 Task: For heading Arial with bold.  font size for heading22,  'Change the font style of data to'Arial Narrow.  and font size to 14,  Change the alignment of both headline & data to Align middle.  In the sheet  analysisSalesByStore_2022
Action: Mouse moved to (89, 131)
Screenshot: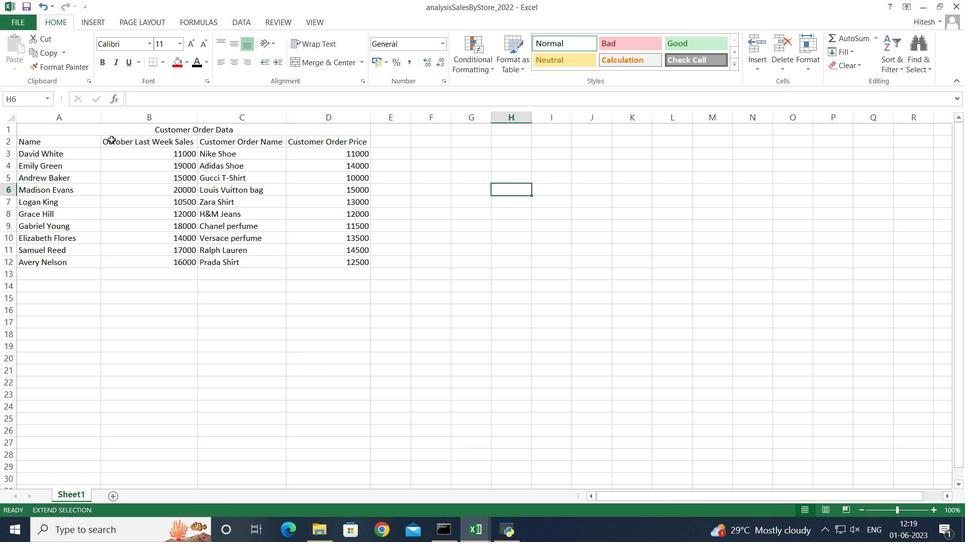 
Action: Mouse pressed left at (89, 131)
Screenshot: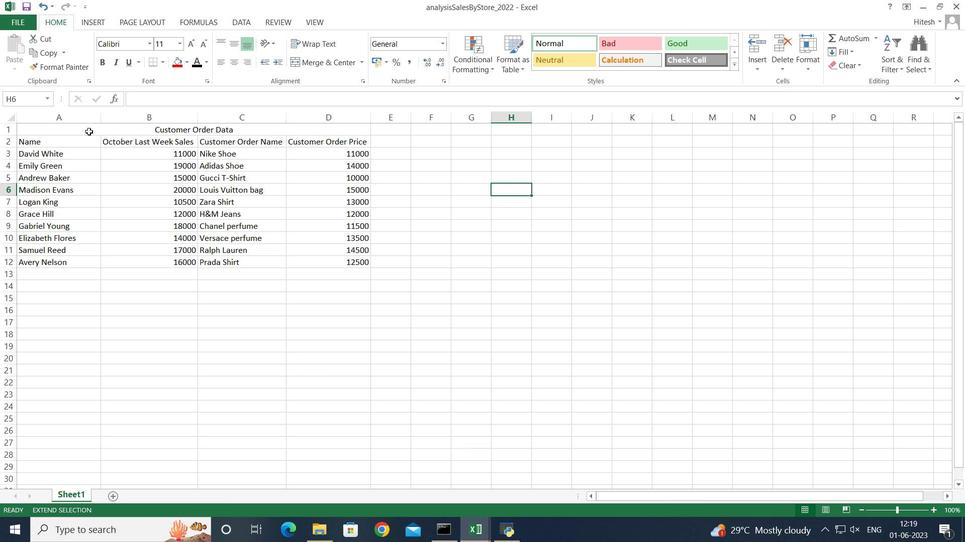 
Action: Mouse moved to (128, 268)
Screenshot: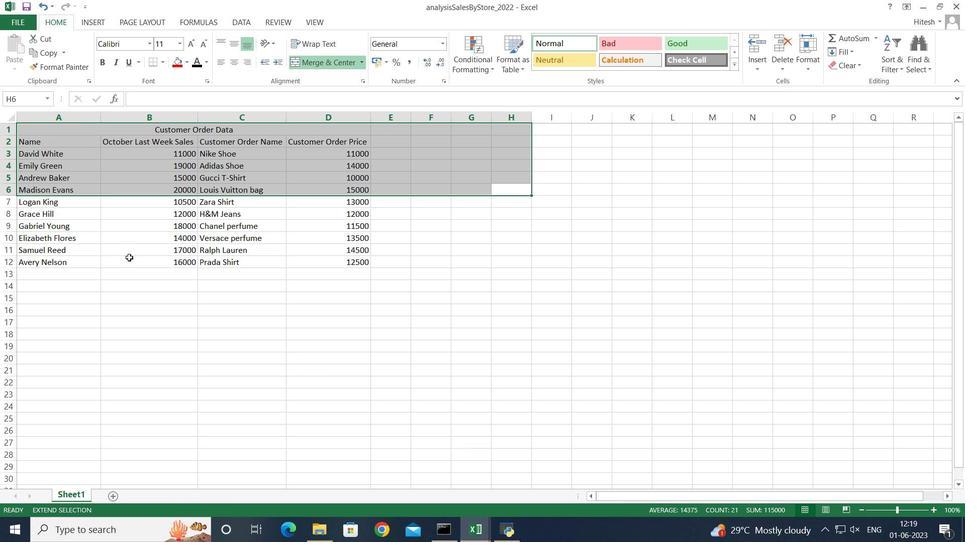 
Action: Mouse pressed left at (128, 268)
Screenshot: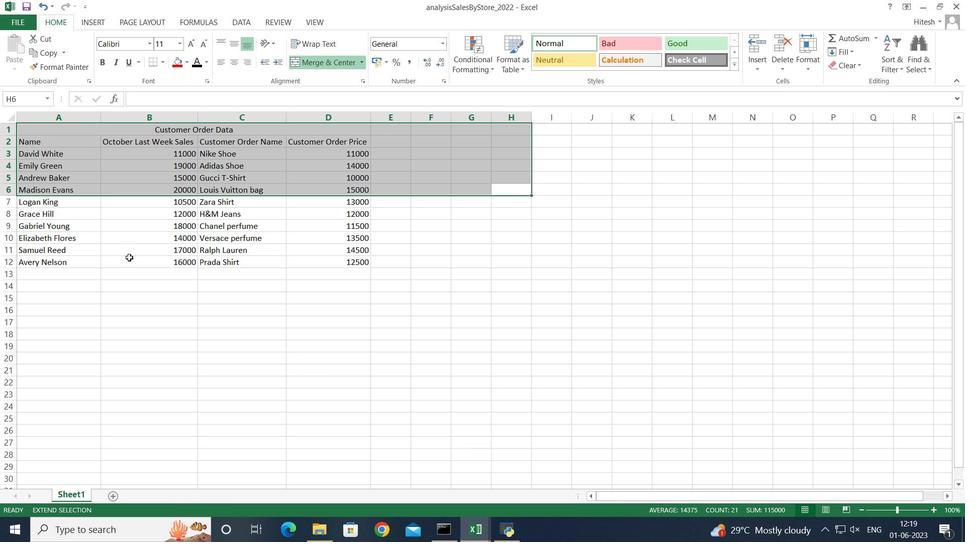 
Action: Mouse moved to (446, 356)
Screenshot: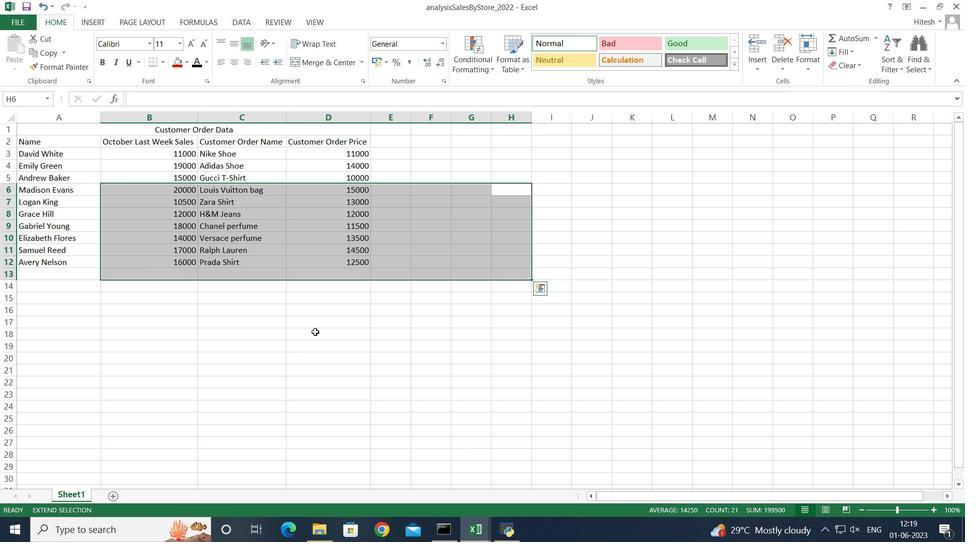 
Action: Mouse pressed left at (446, 356)
Screenshot: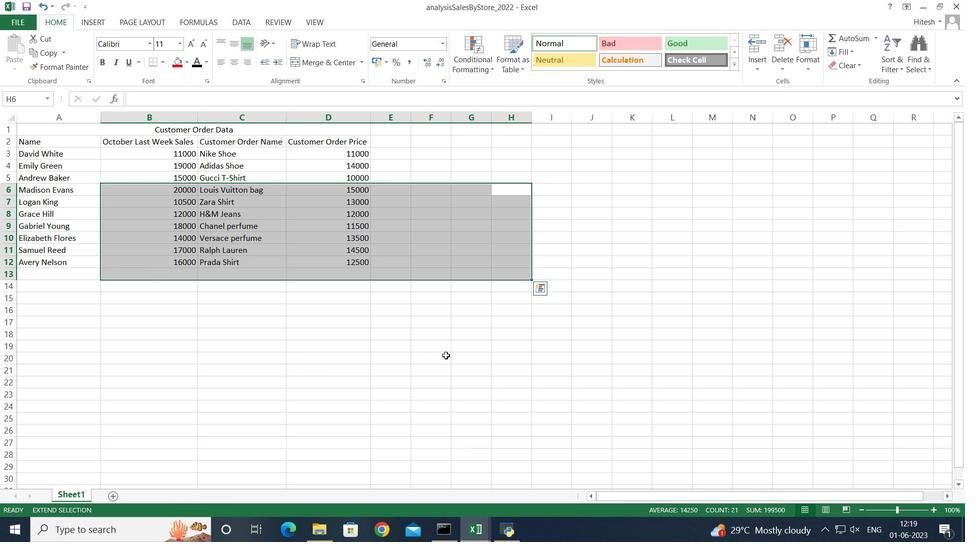
Action: Mouse moved to (503, 190)
Screenshot: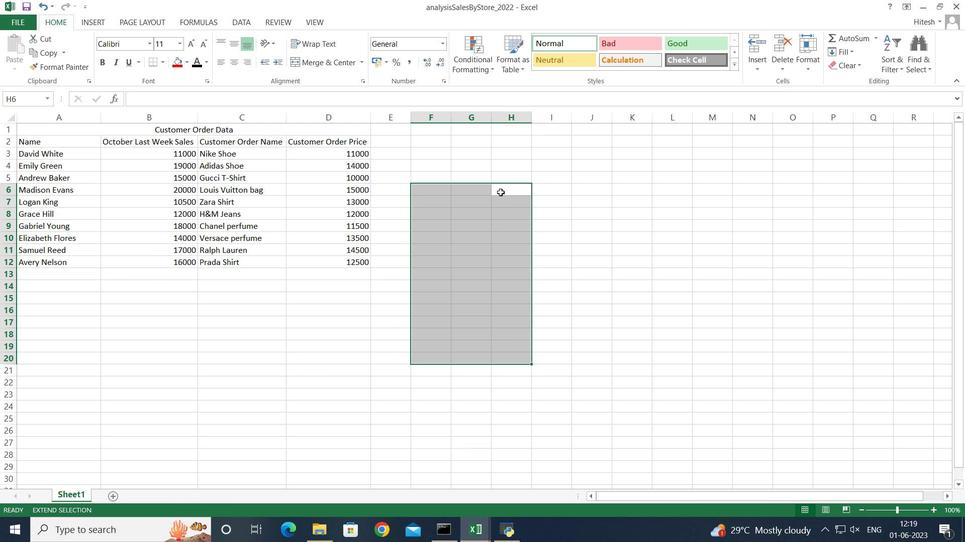 
Action: Mouse pressed left at (503, 190)
Screenshot: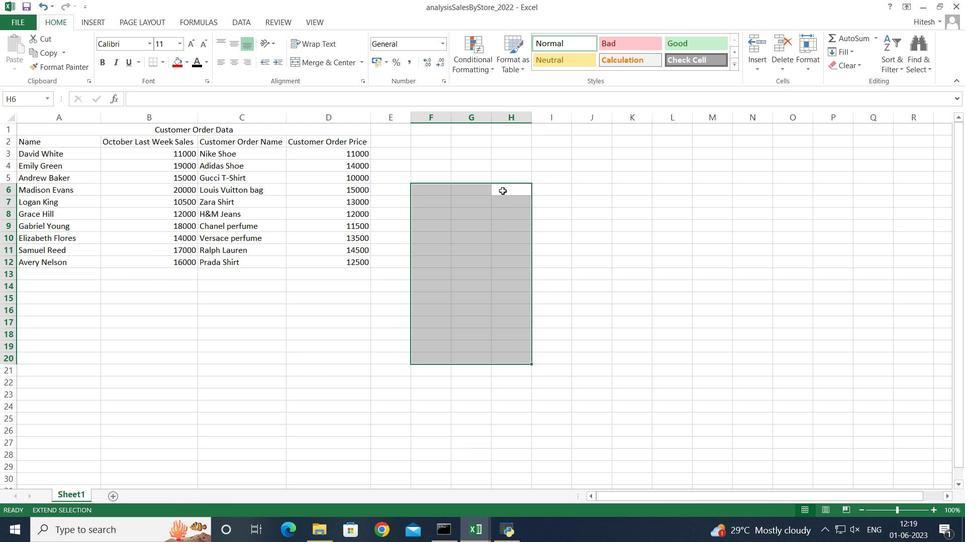 
Action: Key pressed g<Key.backspace>
Screenshot: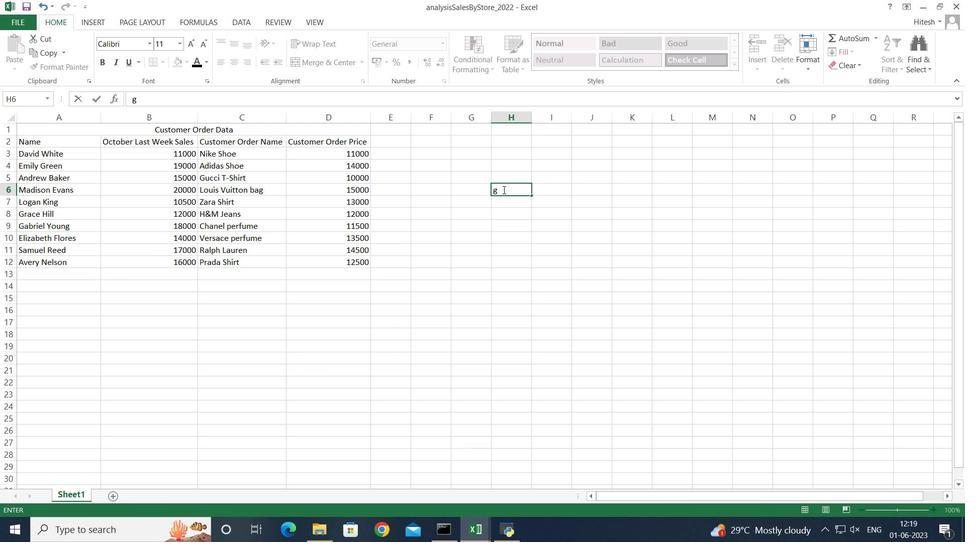 
Action: Mouse moved to (58, 130)
Screenshot: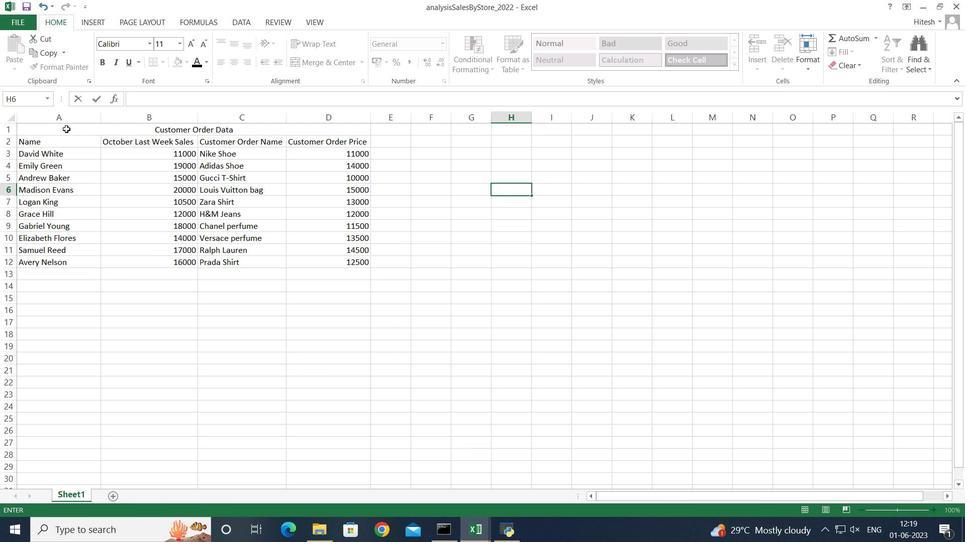
Action: Mouse pressed left at (58, 130)
Screenshot: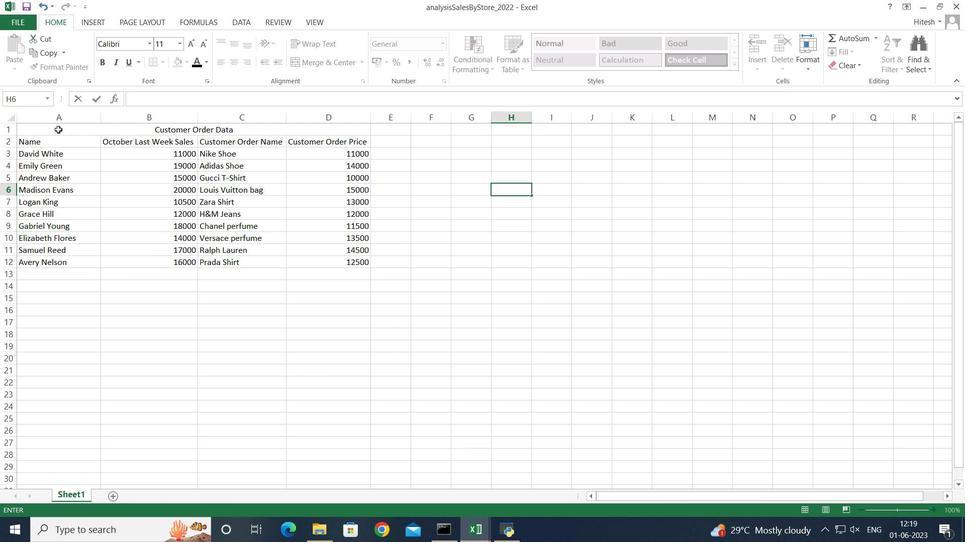 
Action: Mouse moved to (150, 44)
Screenshot: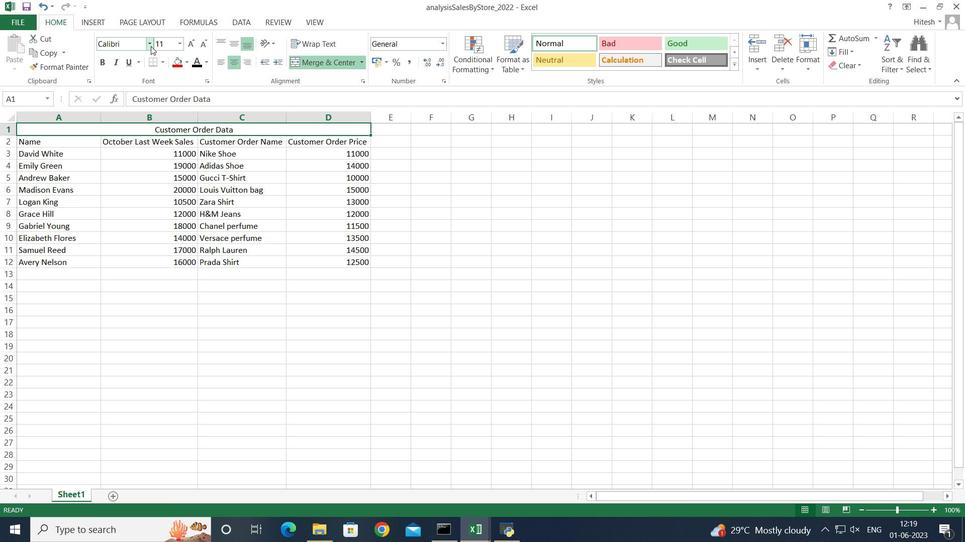 
Action: Mouse pressed left at (150, 44)
Screenshot: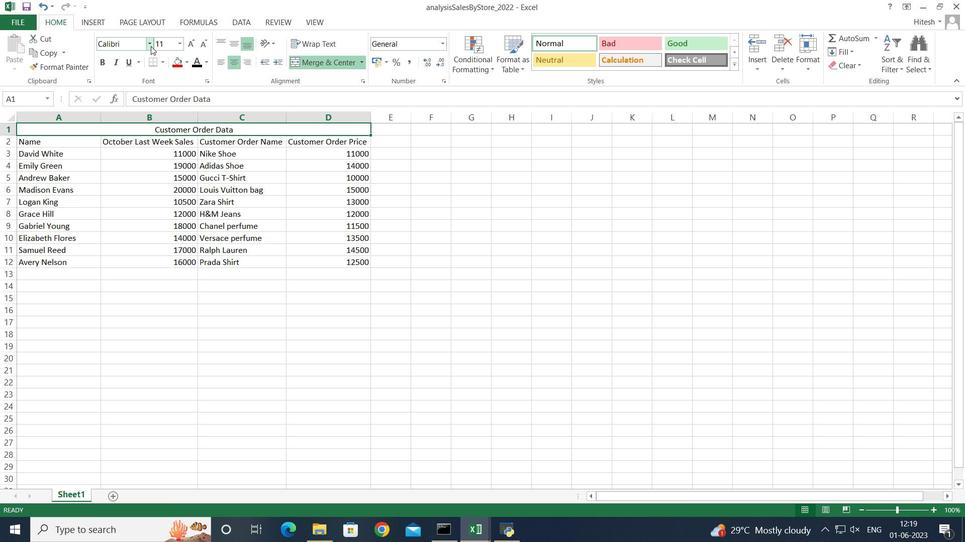 
Action: Mouse moved to (140, 146)
Screenshot: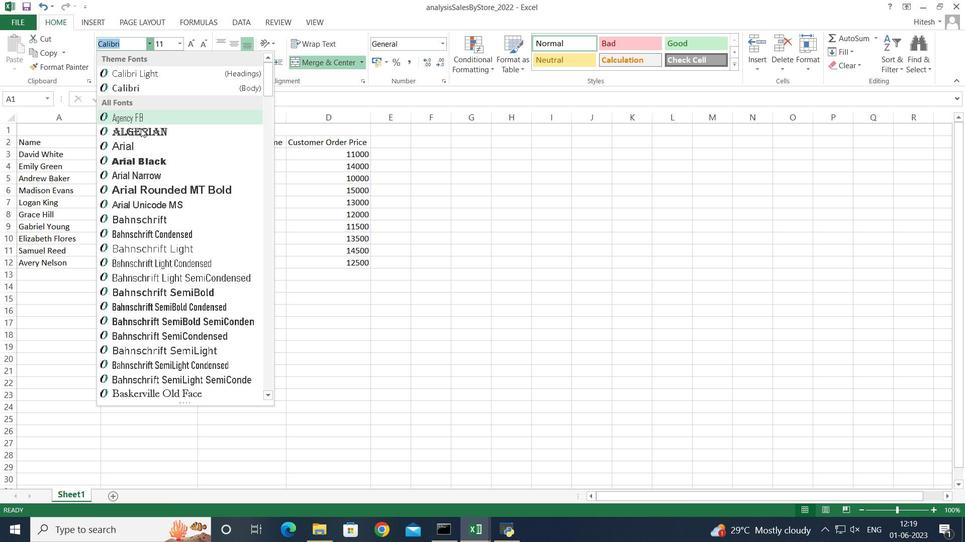 
Action: Mouse pressed left at (140, 146)
Screenshot: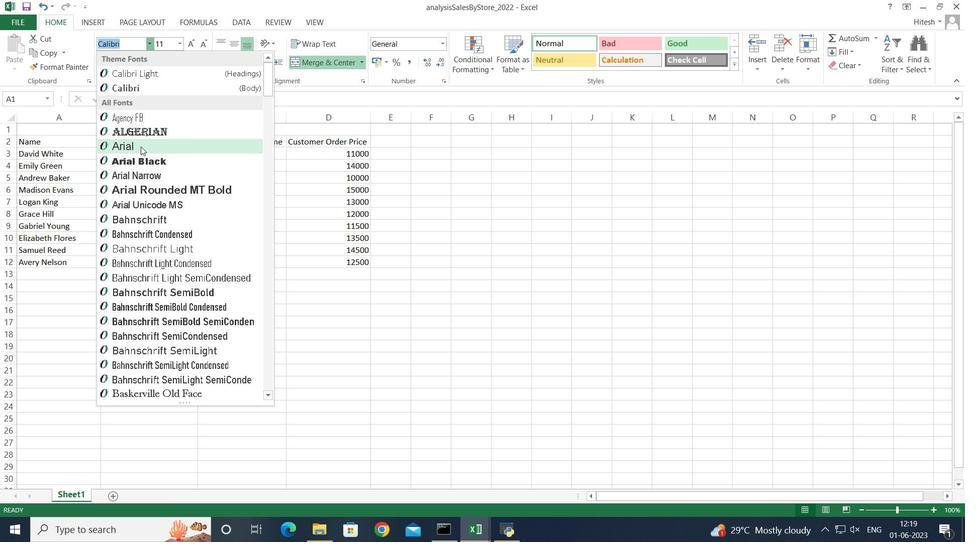
Action: Mouse moved to (105, 62)
Screenshot: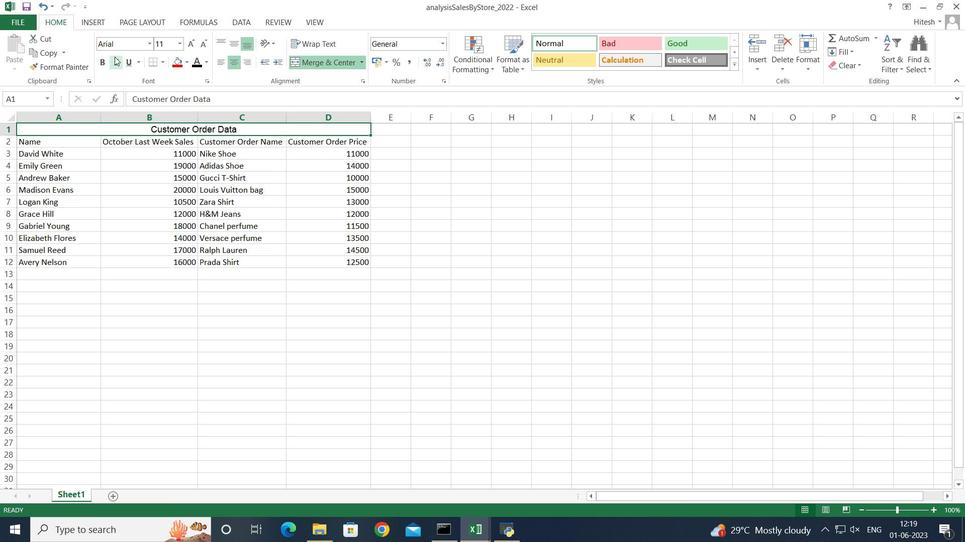 
Action: Mouse pressed left at (105, 62)
Screenshot: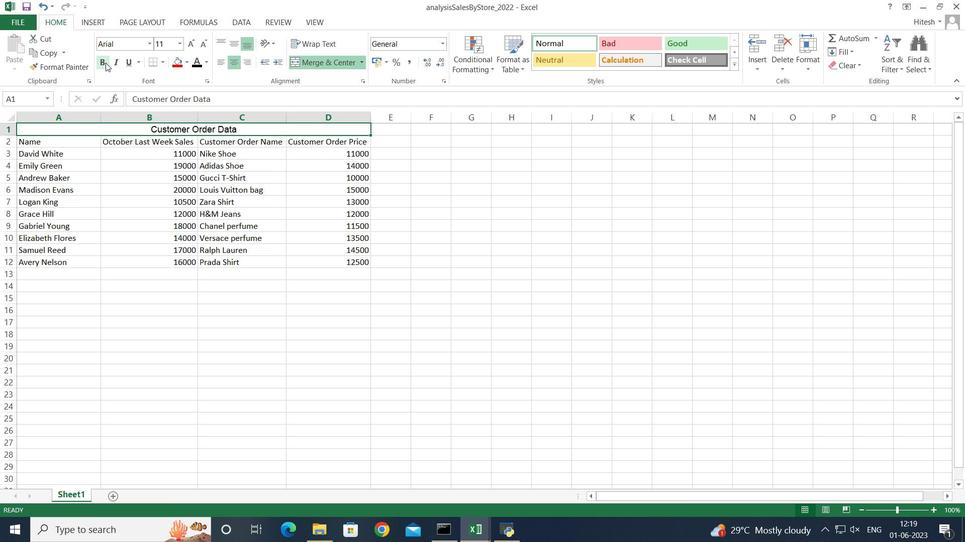 
Action: Mouse moved to (178, 41)
Screenshot: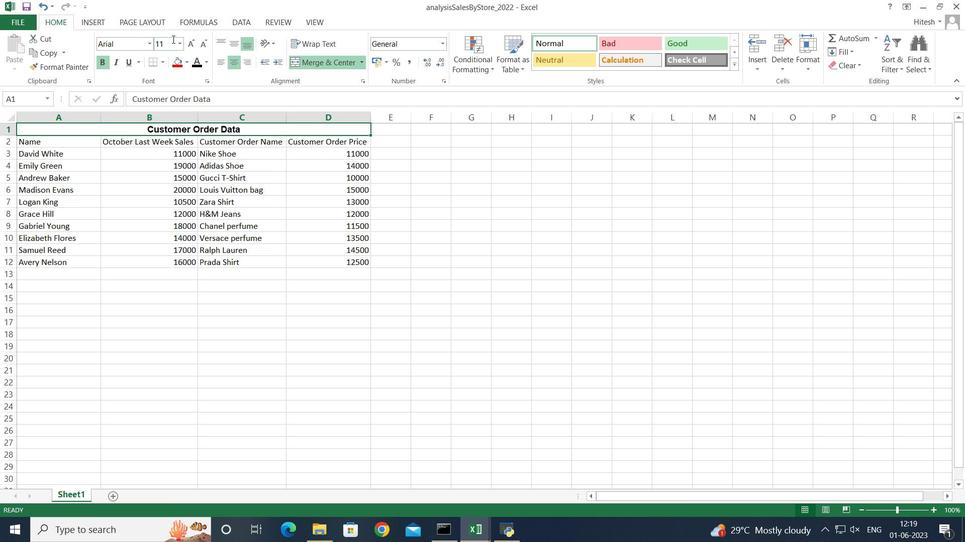 
Action: Mouse pressed left at (178, 41)
Screenshot: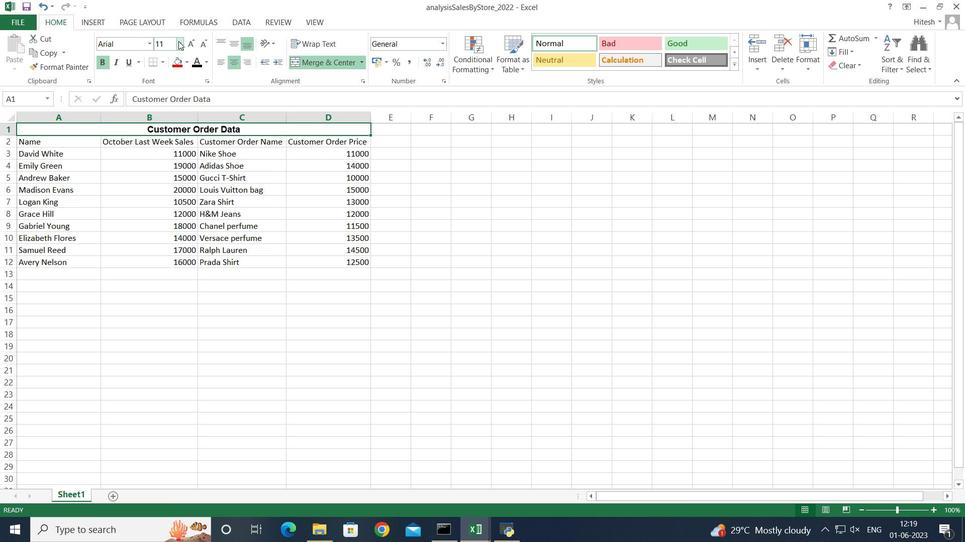 
Action: Mouse moved to (164, 163)
Screenshot: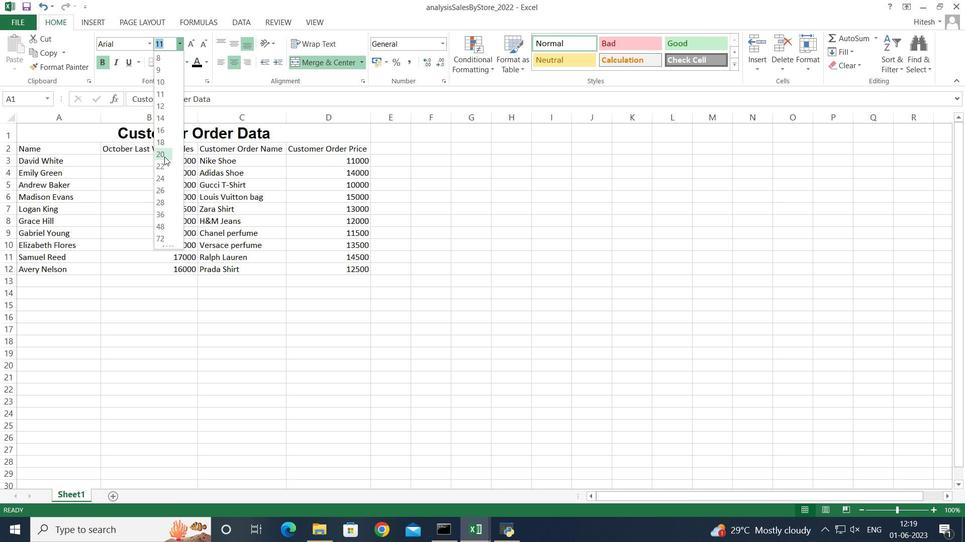 
Action: Mouse pressed left at (164, 163)
Screenshot: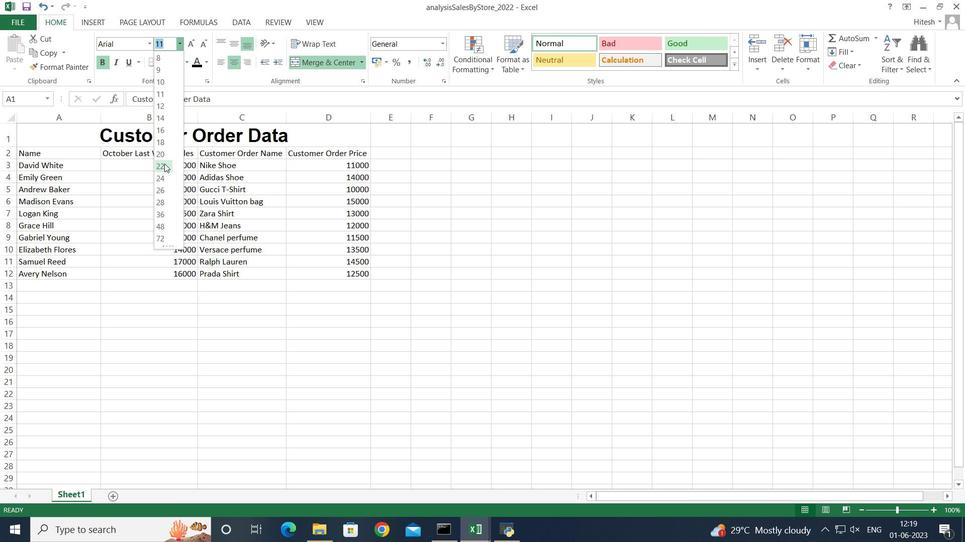 
Action: Mouse moved to (74, 324)
Screenshot: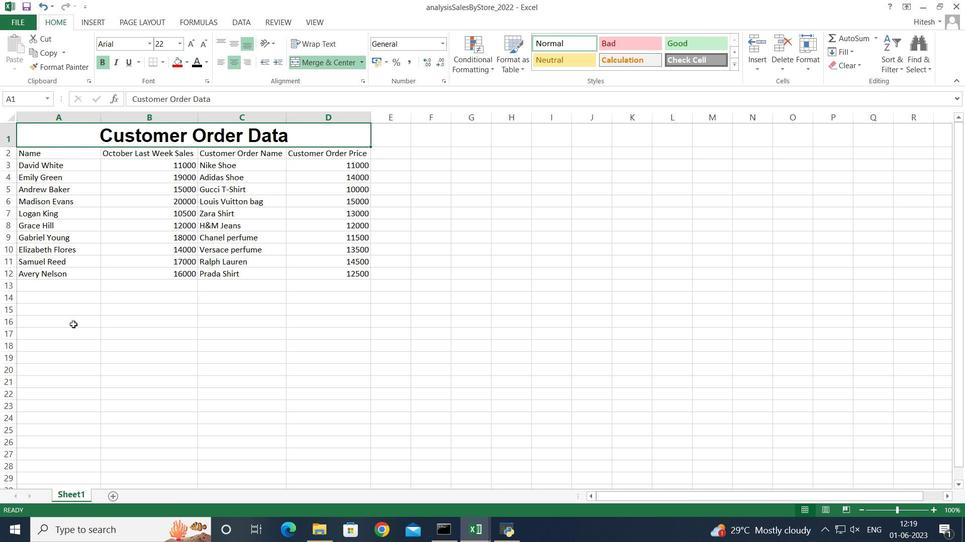 
Action: Mouse pressed left at (74, 324)
Screenshot: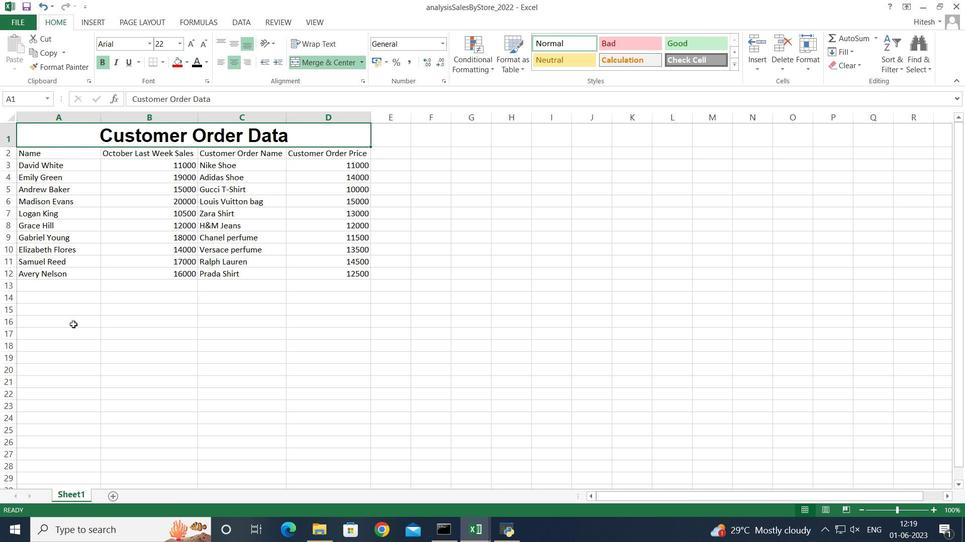 
Action: Mouse moved to (48, 150)
Screenshot: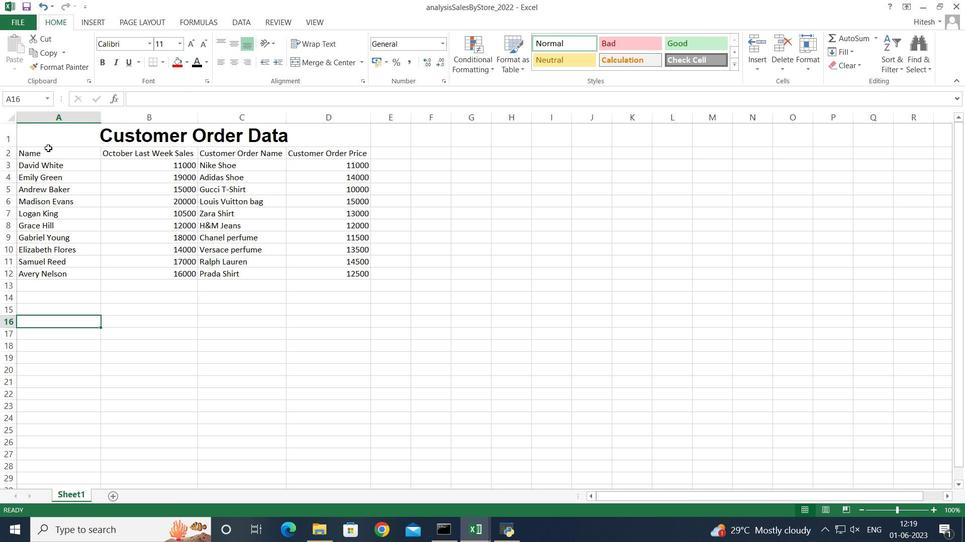 
Action: Mouse pressed left at (48, 150)
Screenshot: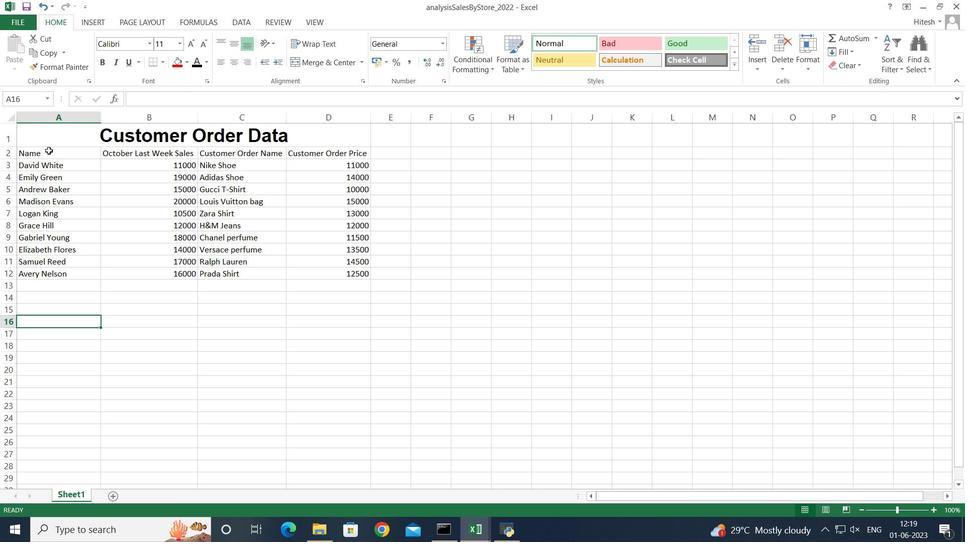 
Action: Key pressed <Key.shift><Key.right><Key.right><Key.right><Key.down><Key.down><Key.down><Key.down><Key.down><Key.down><Key.down><Key.down><Key.down><Key.down>
Screenshot: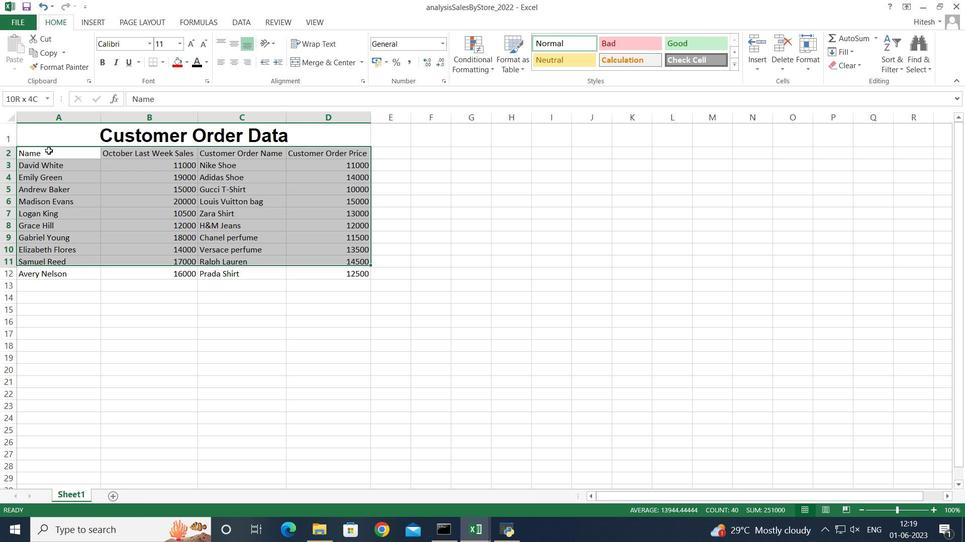 
Action: Mouse moved to (146, 45)
Screenshot: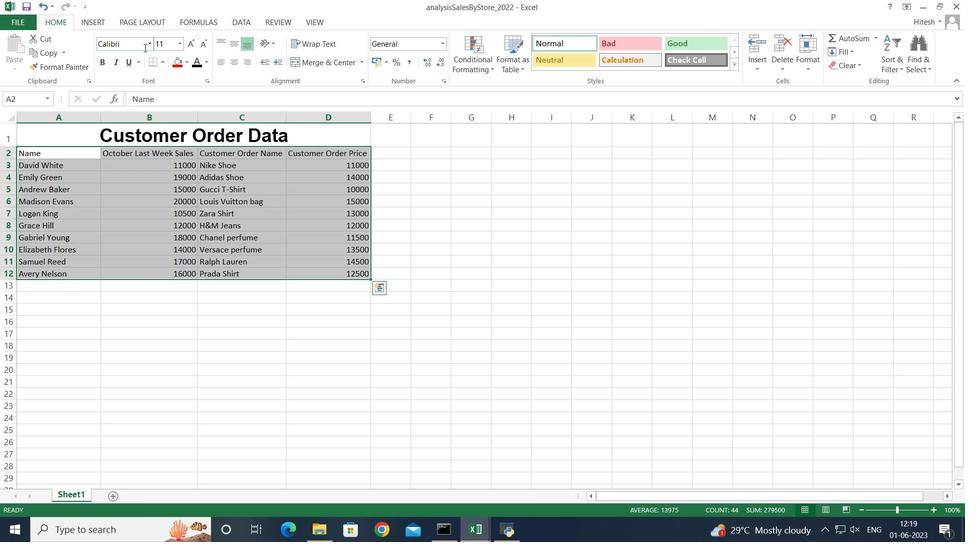 
Action: Mouse pressed left at (146, 45)
Screenshot: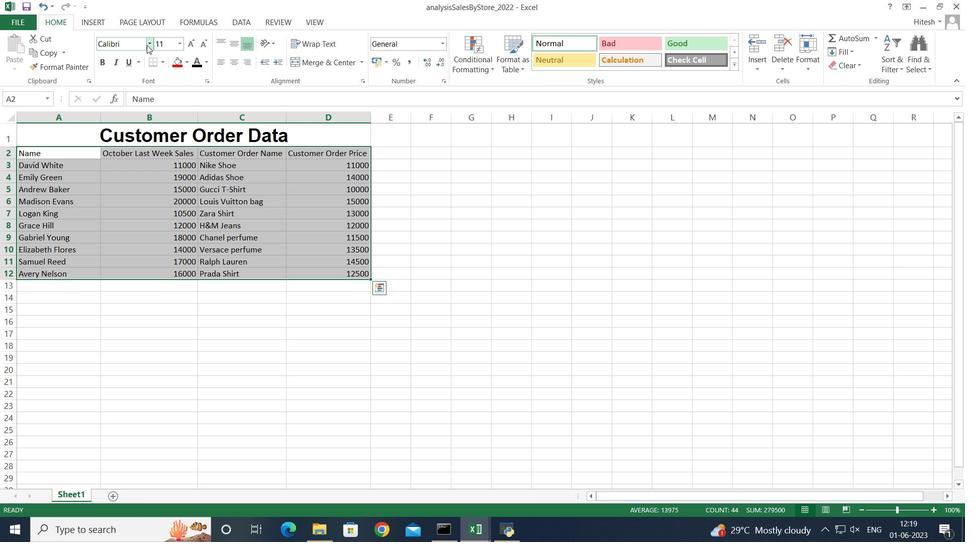 
Action: Key pressed arial<Key.space>narrow
Screenshot: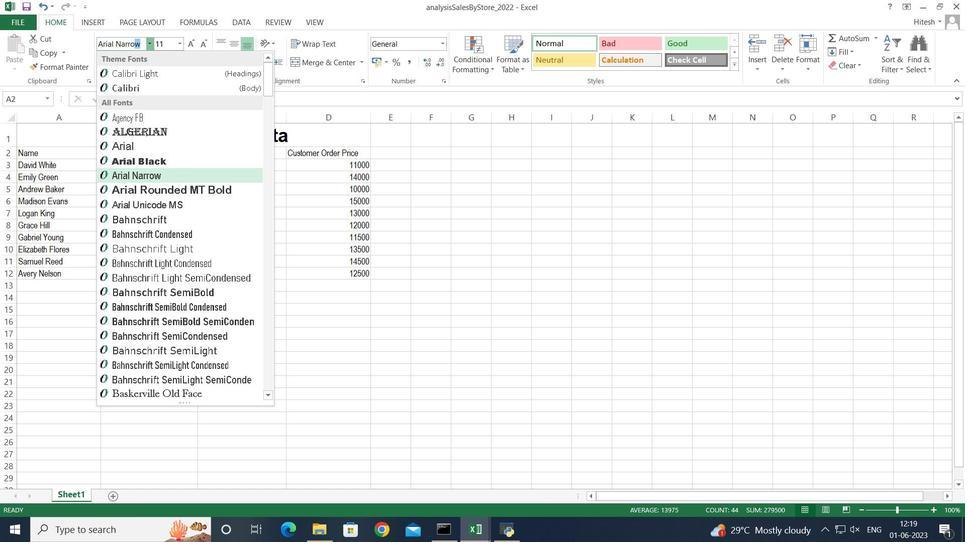 
Action: Mouse moved to (164, 173)
Screenshot: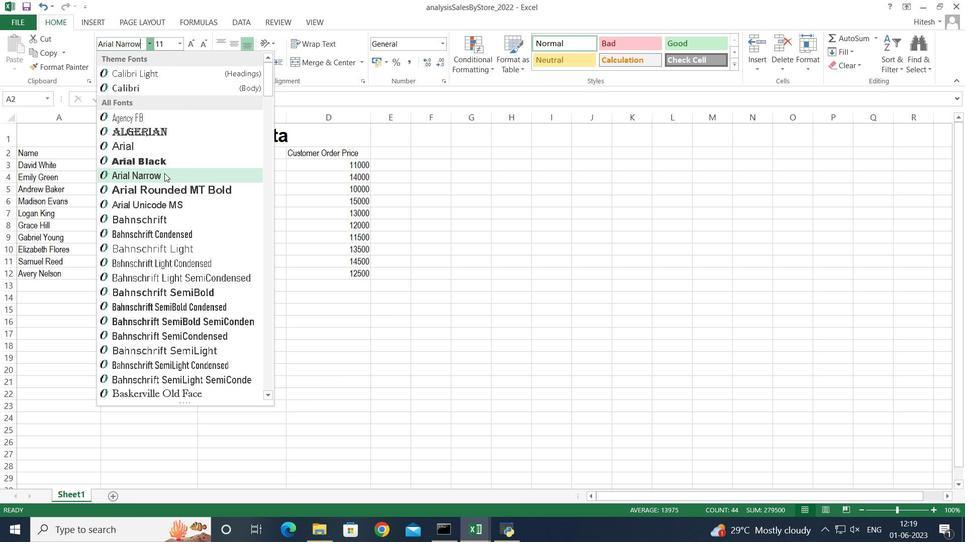 
Action: Mouse pressed left at (164, 173)
Screenshot: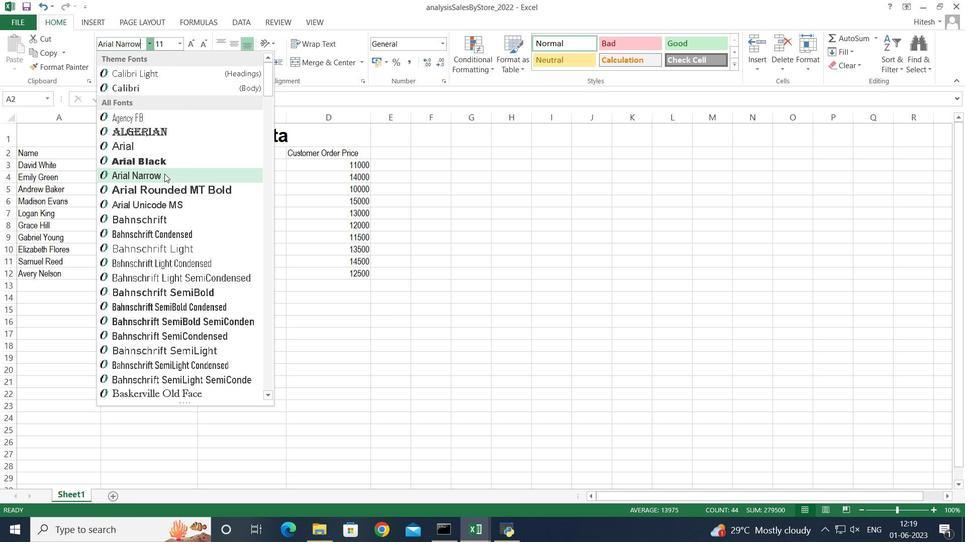 
Action: Mouse moved to (180, 37)
Screenshot: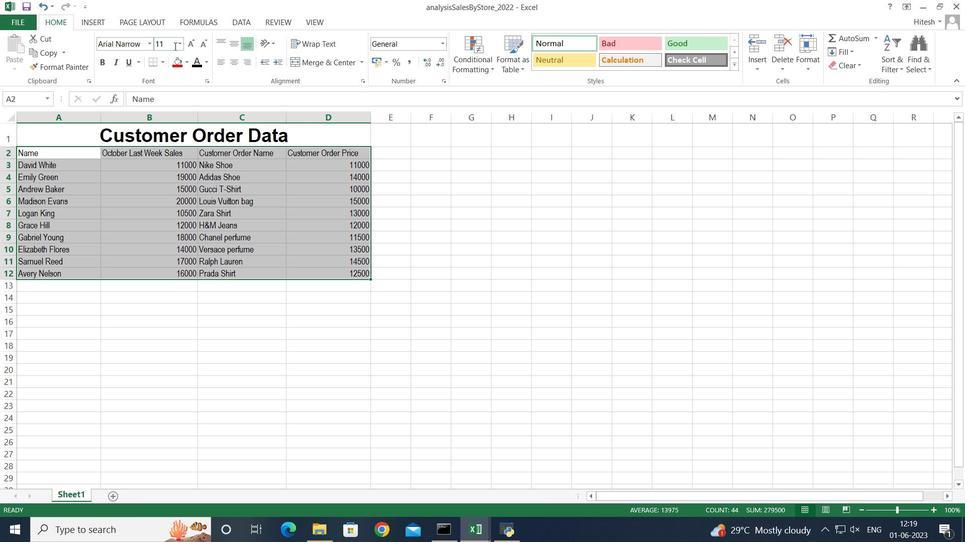
Action: Mouse pressed left at (180, 37)
Screenshot: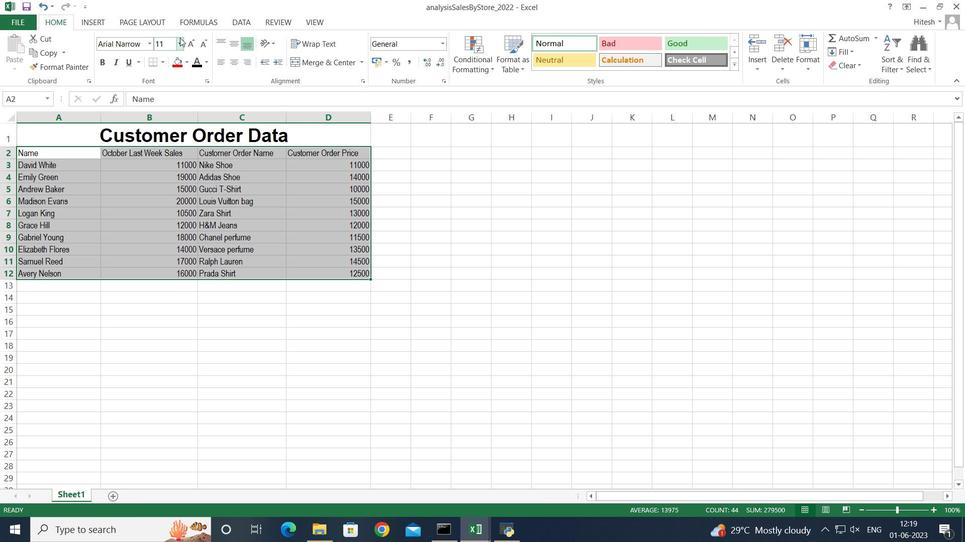 
Action: Mouse moved to (164, 122)
Screenshot: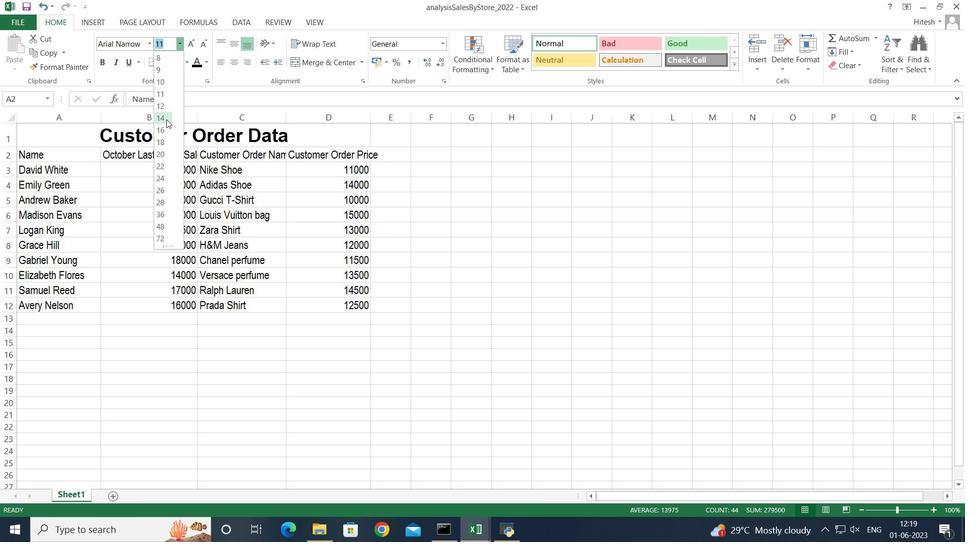 
Action: Mouse pressed left at (164, 122)
Screenshot: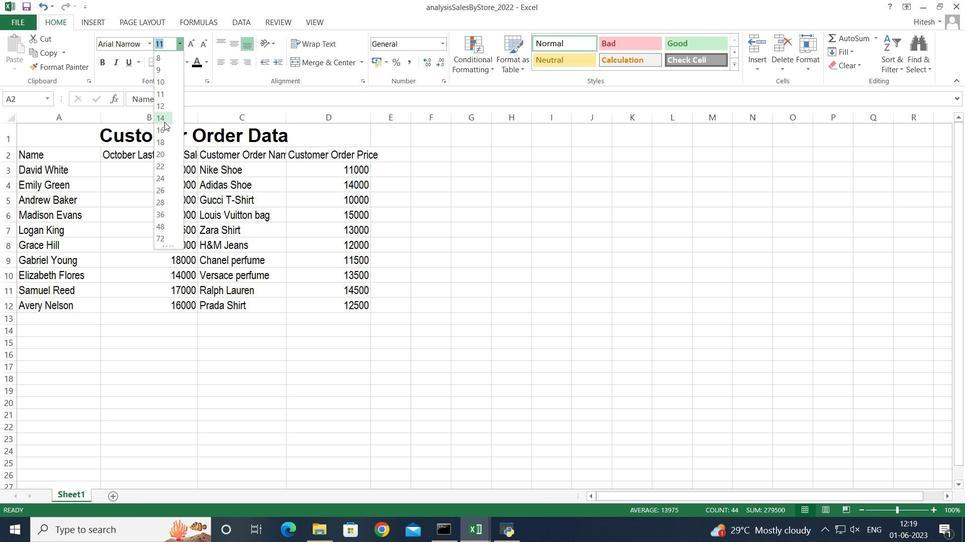
Action: Mouse moved to (141, 330)
Screenshot: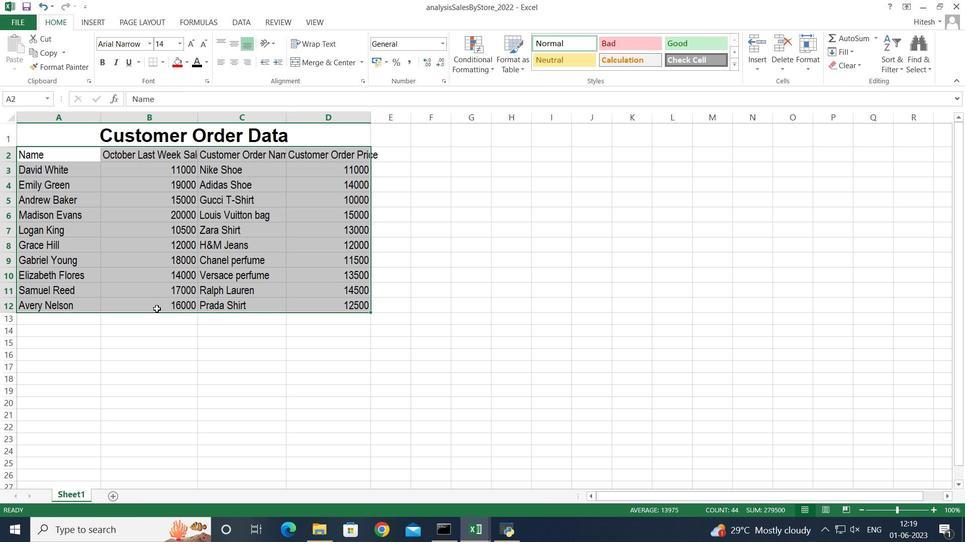 
Action: Mouse pressed left at (141, 330)
Screenshot: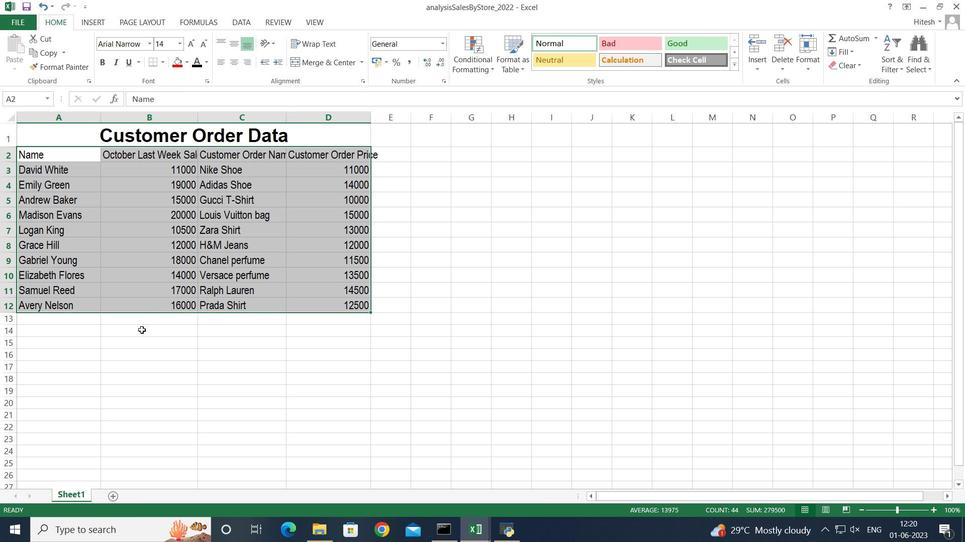
Action: Mouse moved to (57, 136)
Screenshot: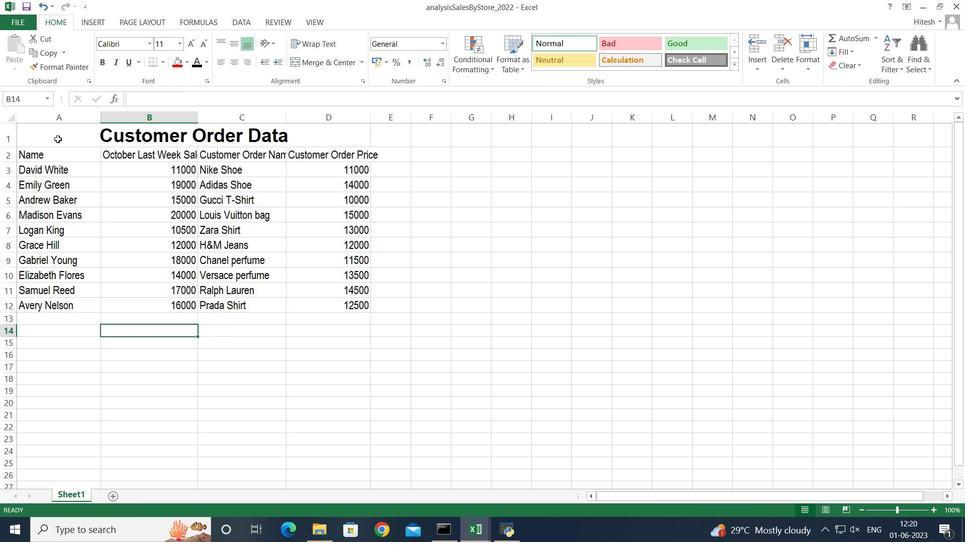 
Action: Mouse pressed left at (57, 136)
Screenshot: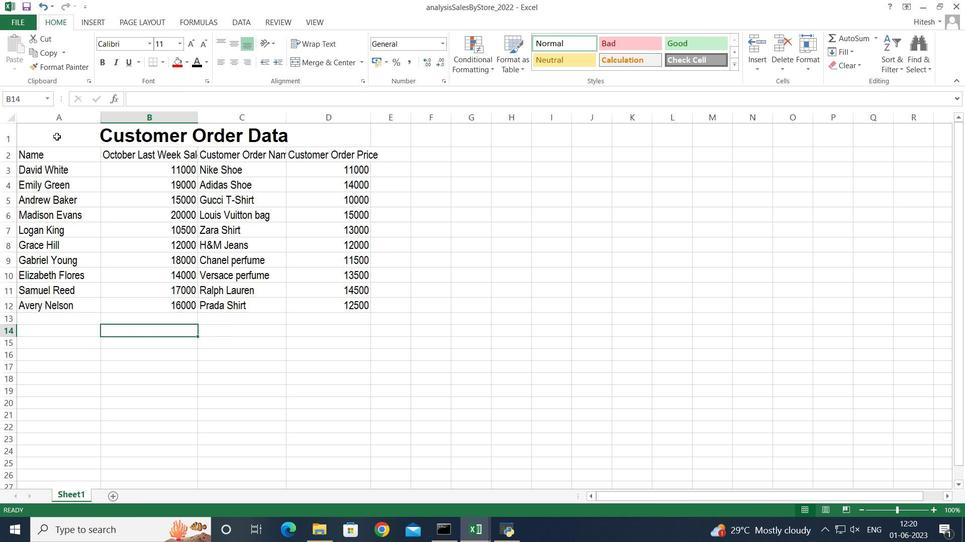 
Action: Key pressed <Key.shift><Key.down><Key.down><Key.down><Key.down><Key.down><Key.down><Key.down><Key.down><Key.down><Key.down><Key.down>
Screenshot: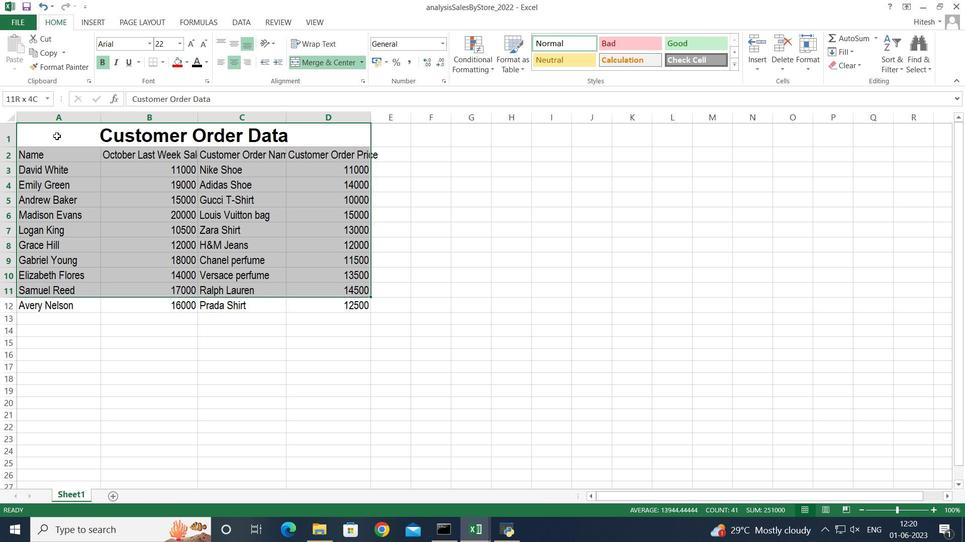 
Action: Mouse moved to (236, 47)
Screenshot: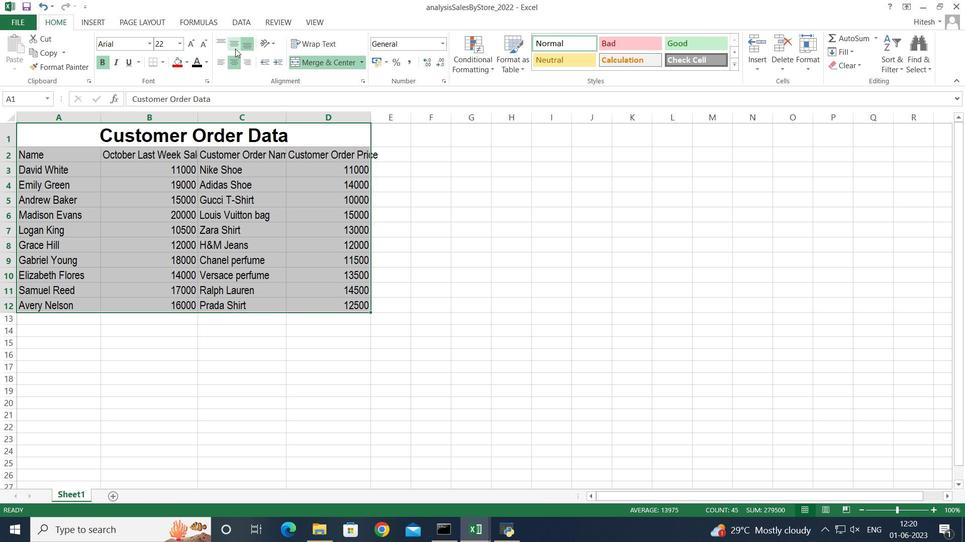 
Action: Mouse pressed left at (236, 47)
Screenshot: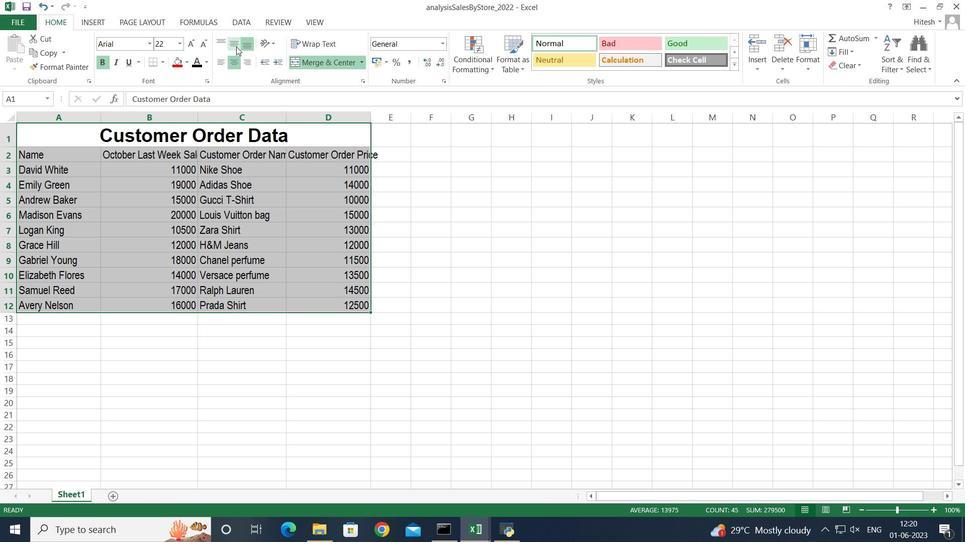 
Action: Mouse moved to (233, 63)
Screenshot: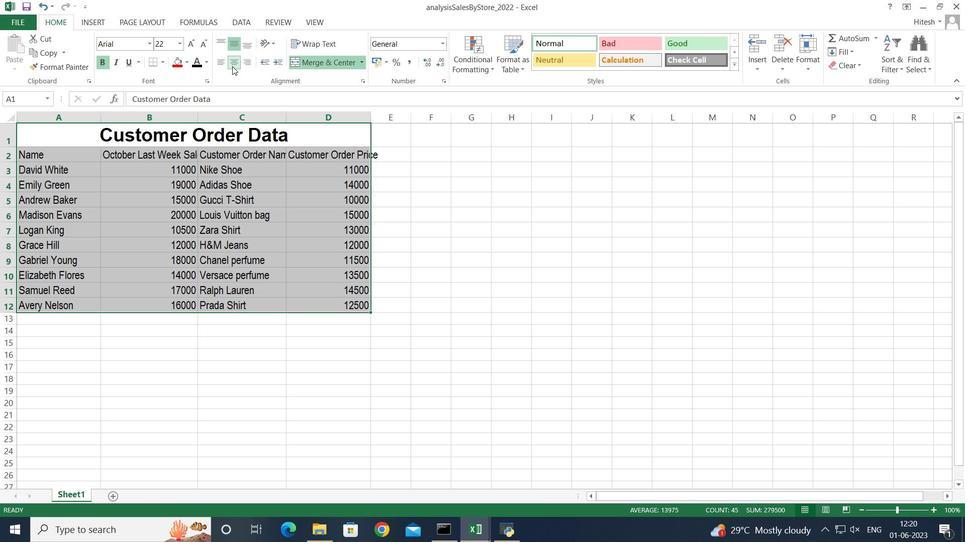 
Action: Mouse pressed left at (233, 63)
Screenshot: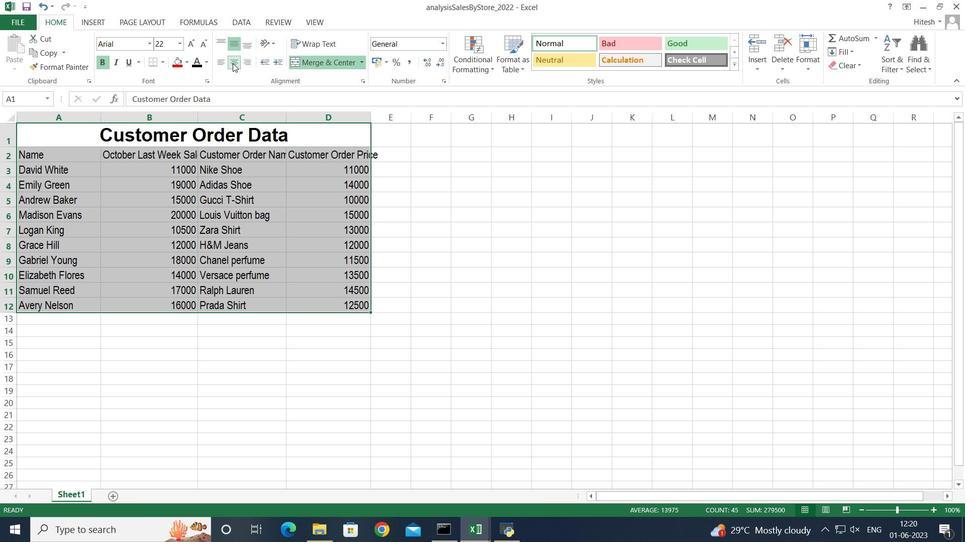 
Action: Mouse pressed left at (233, 63)
Screenshot: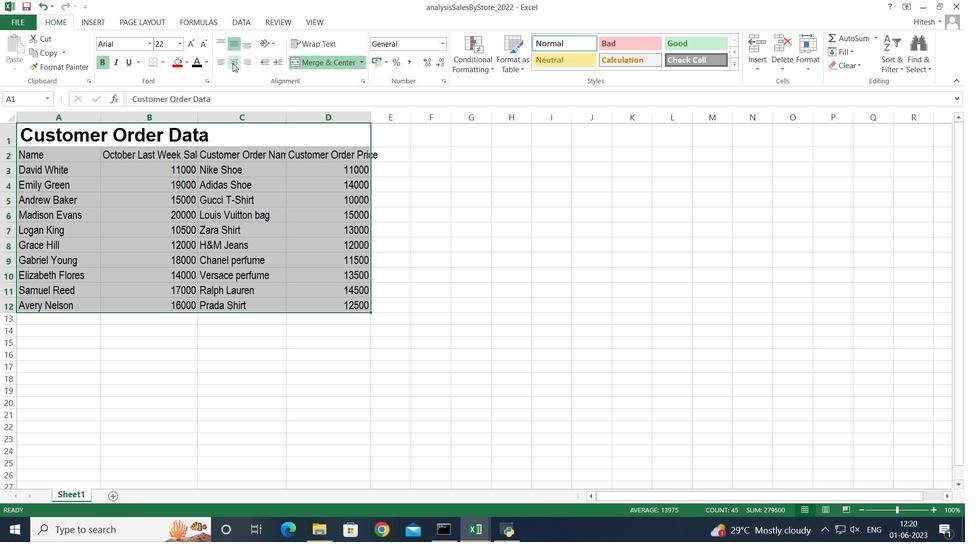 
Action: Mouse moved to (233, 41)
Screenshot: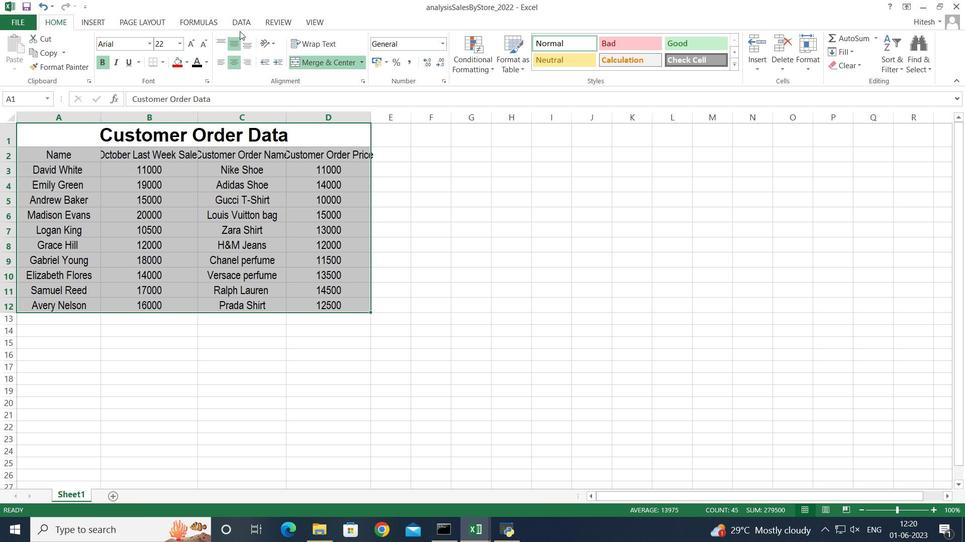 
Action: Mouse pressed left at (233, 41)
Screenshot: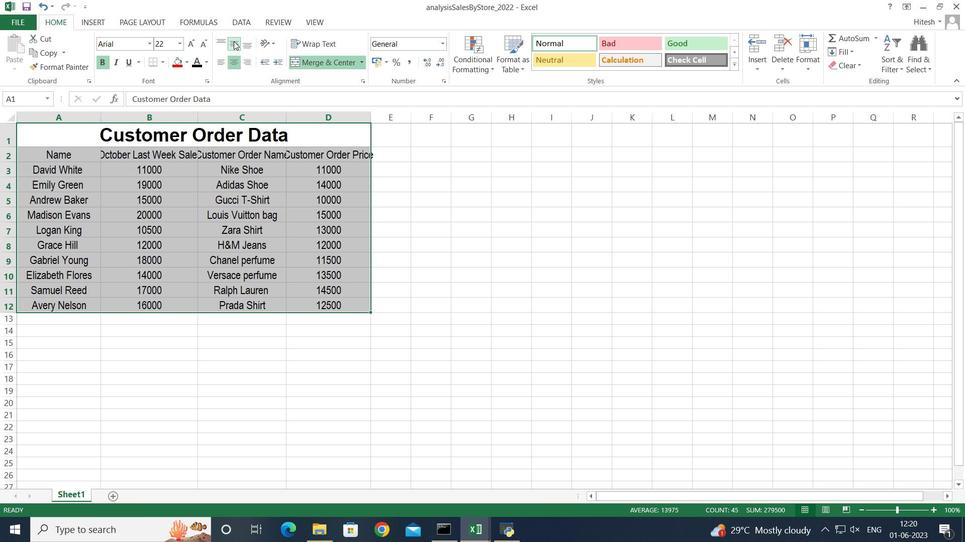 
Action: Mouse pressed left at (233, 41)
Screenshot: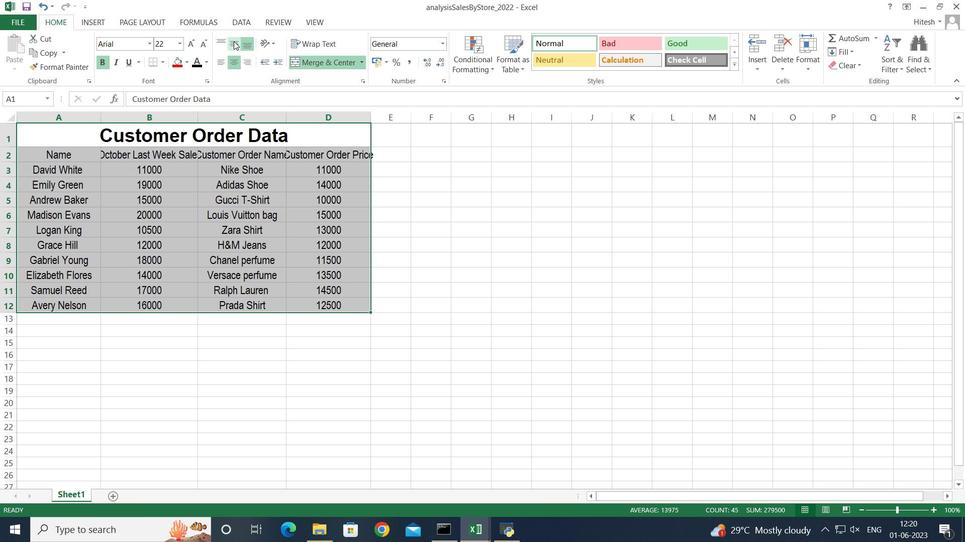 
Action: Mouse moved to (174, 358)
Screenshot: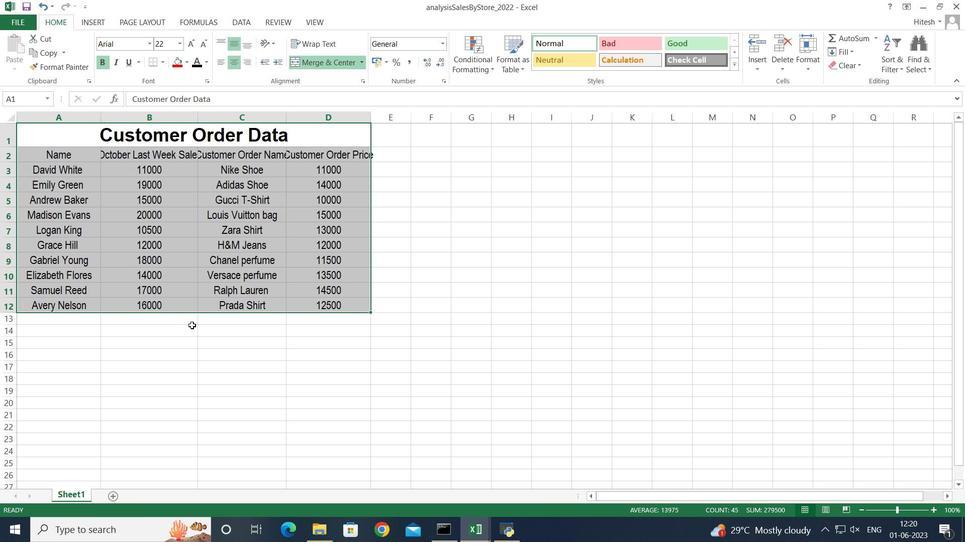
Action: Mouse pressed left at (174, 358)
Screenshot: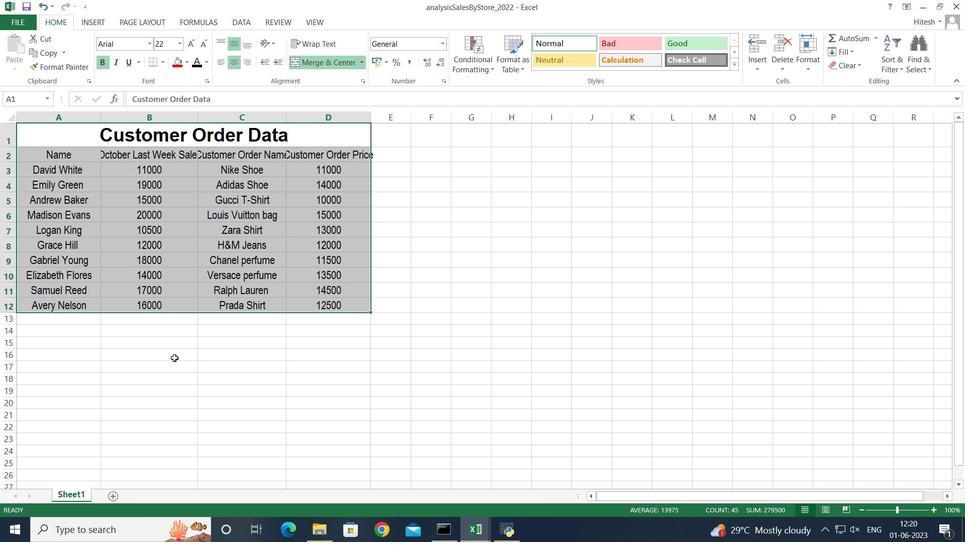 
Action: Mouse moved to (170, 218)
Screenshot: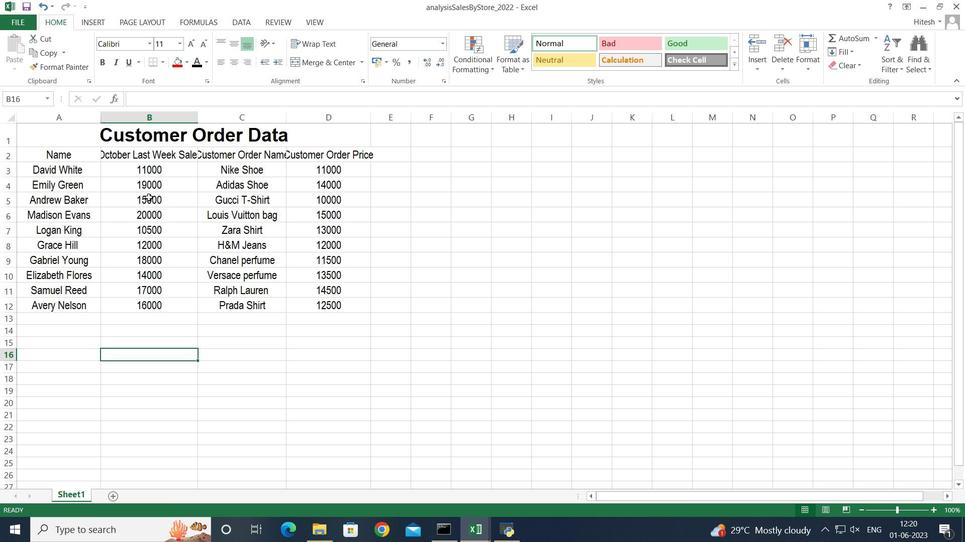 
